 Task: Create Card Data Privacy Policy Review in Board Product Launch Planning to Workspace Customer Analytics. Create Card Engineering Design Review in Board Employee Recognition and Rewards to Workspace Customer Analytics. Create Card Data Privacy Policy Review in Board Content Marketing Content Repurposing and Optimization to Workspace Customer Analytics
Action: Mouse moved to (448, 177)
Screenshot: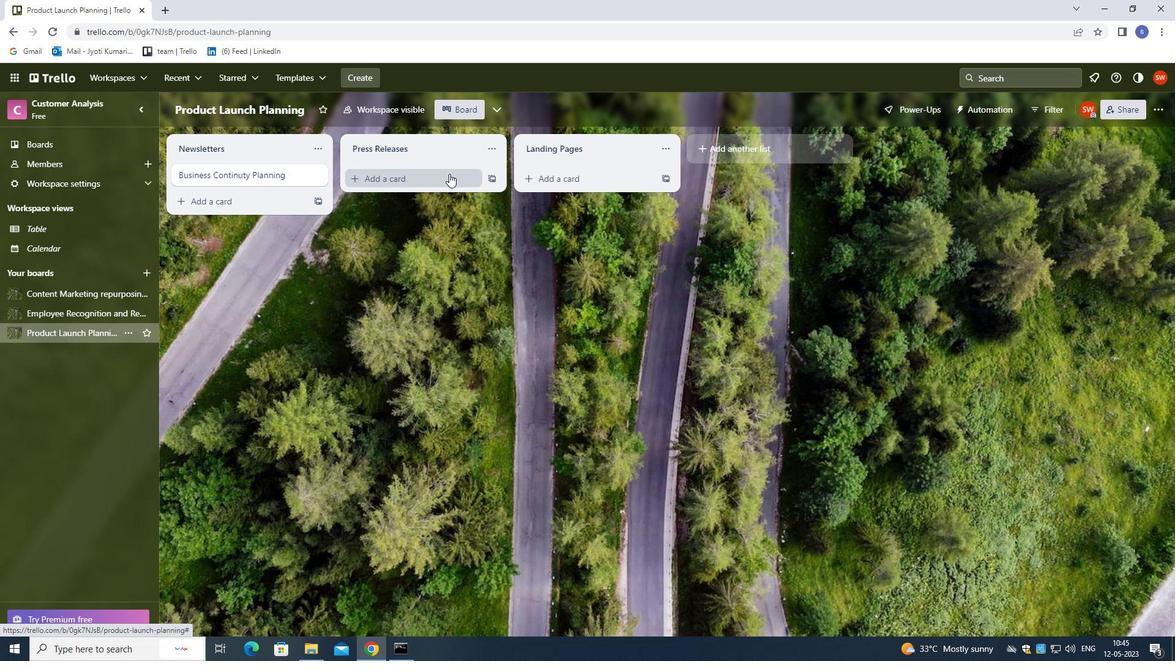 
Action: Mouse pressed left at (448, 177)
Screenshot: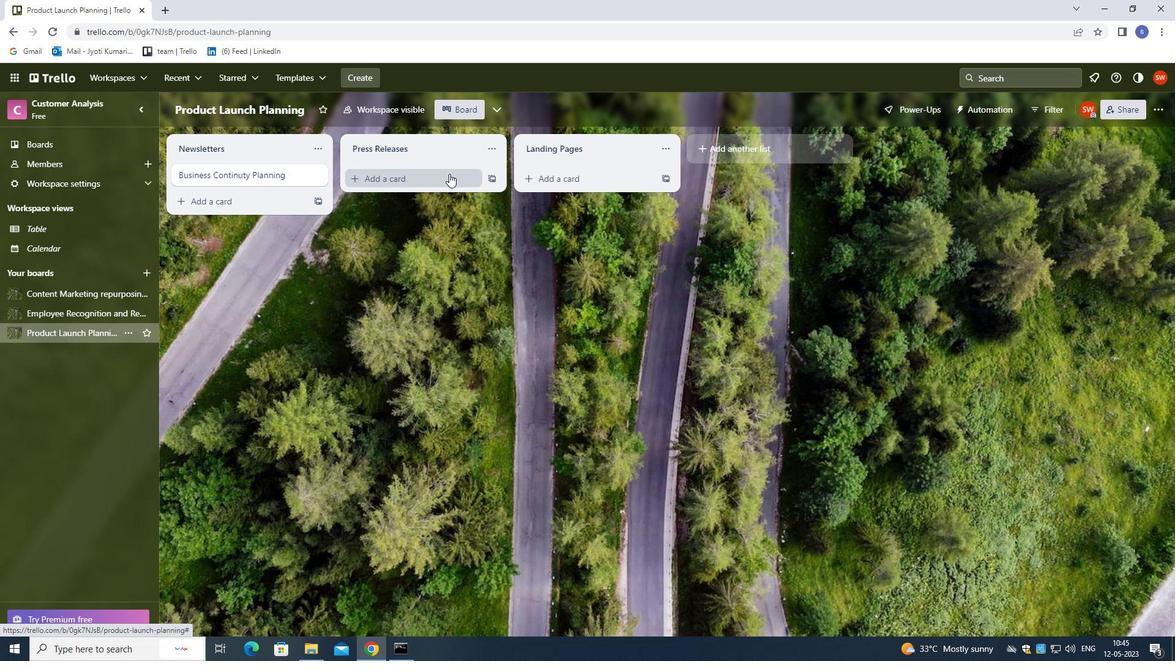 
Action: Key pressed <Key.shift>DATA<Key.space><Key.shift>PRIVE<Key.backspace>ACY<Key.space><Key.shift><Key.shift><Key.shift><Key.shift><Key.shift>POLICY<Key.space><Key.shift>REVIEW<Key.enter>
Screenshot: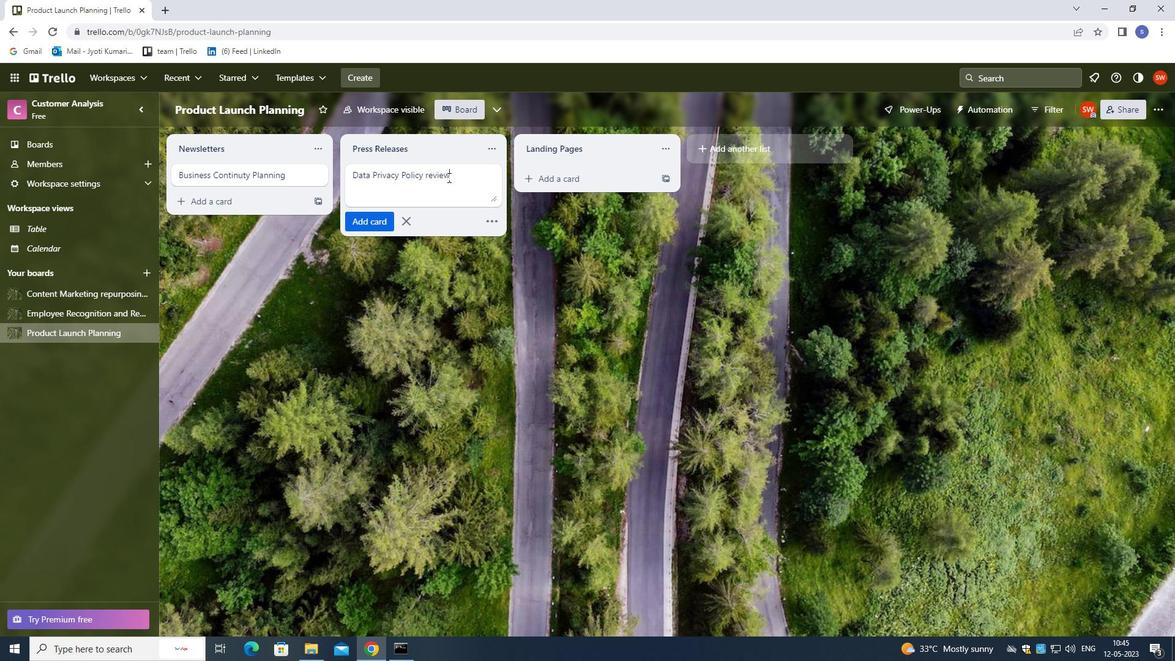 
Action: Mouse moved to (82, 315)
Screenshot: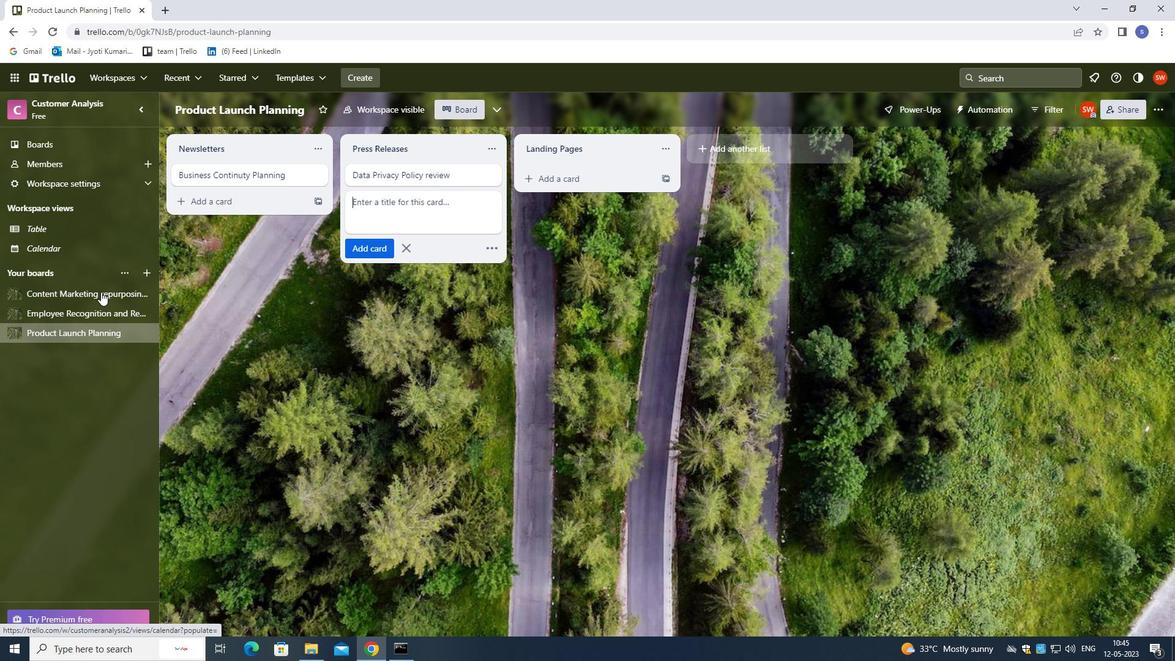 
Action: Mouse pressed left at (82, 315)
Screenshot: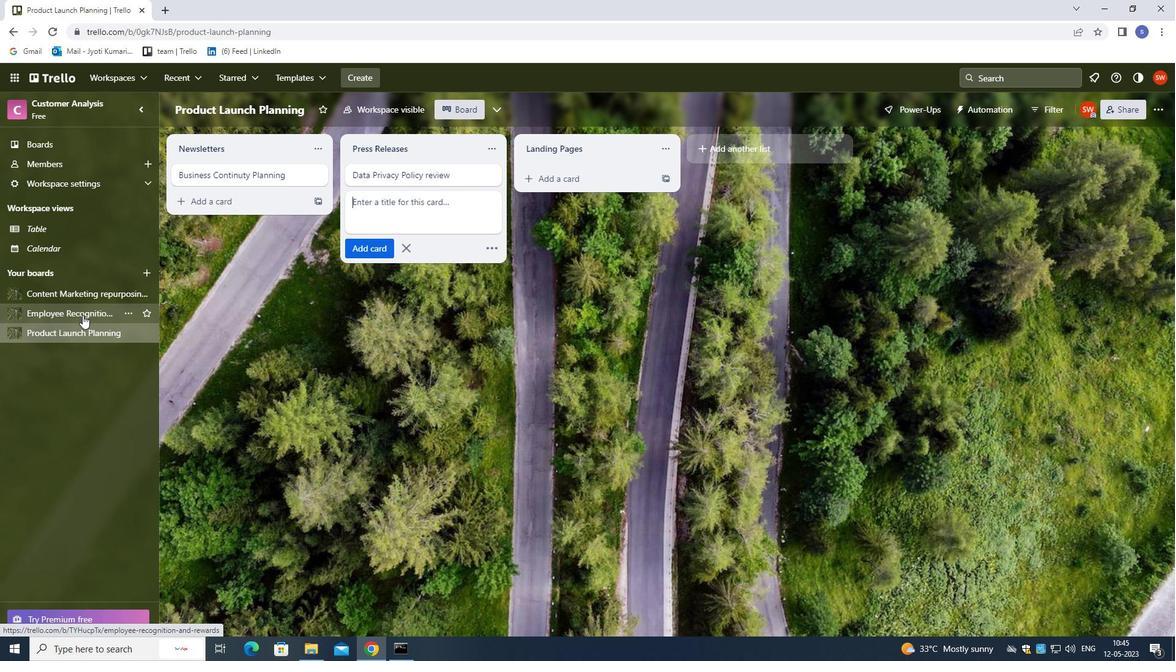
Action: Mouse moved to (401, 180)
Screenshot: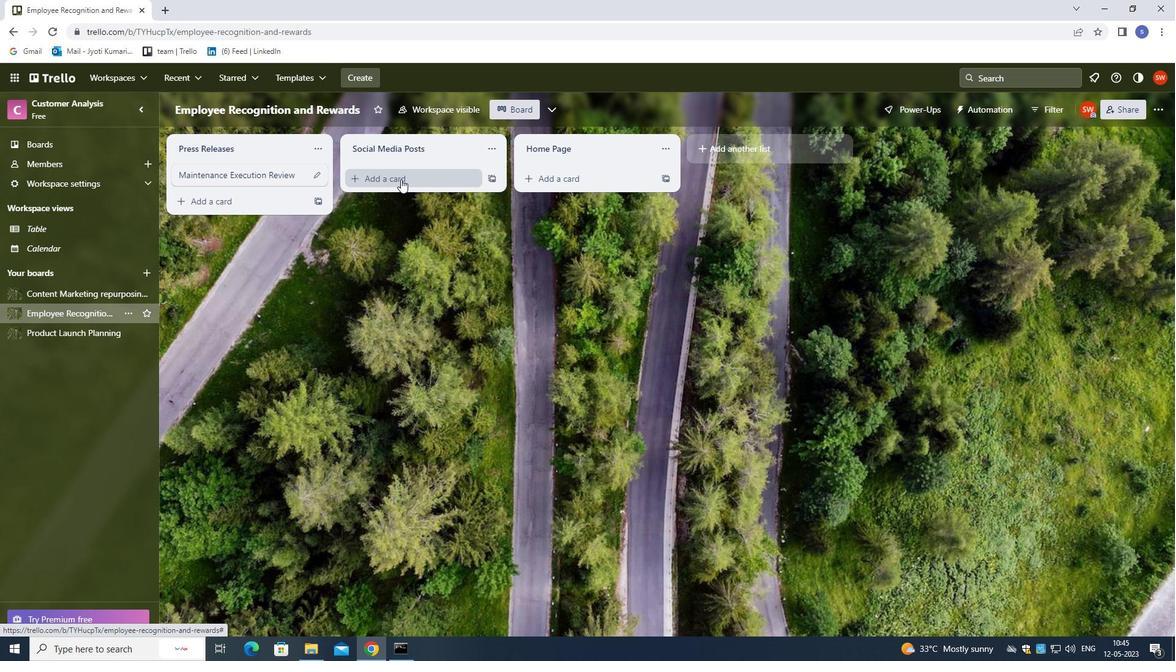 
Action: Mouse pressed left at (401, 180)
Screenshot: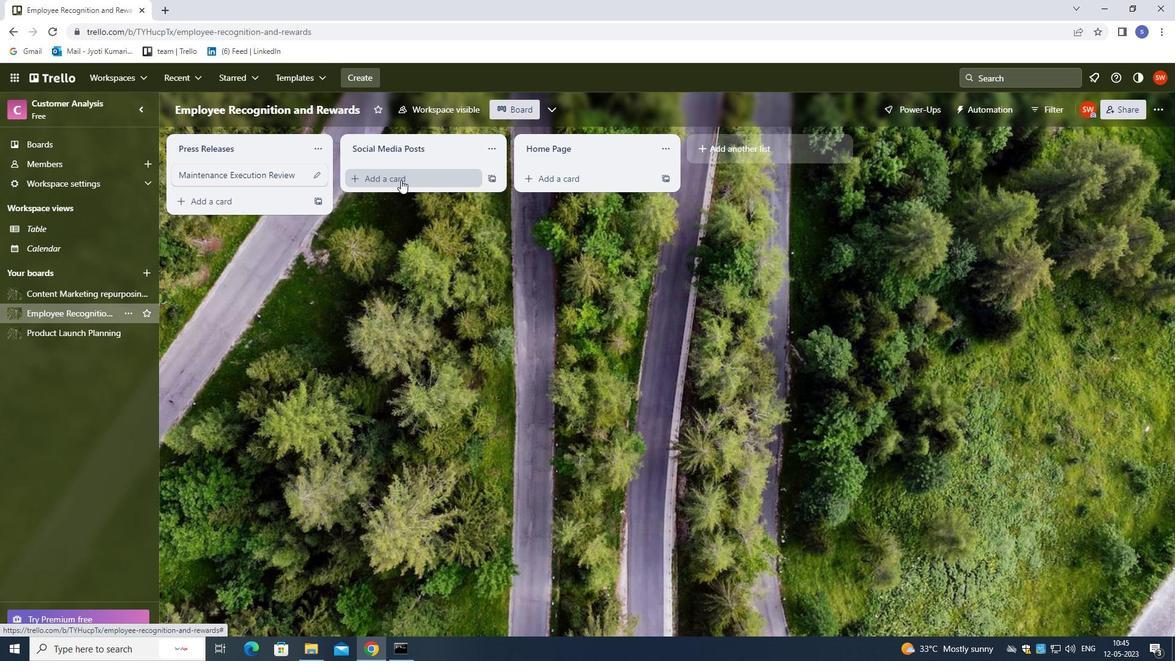 
Action: Mouse moved to (380, 167)
Screenshot: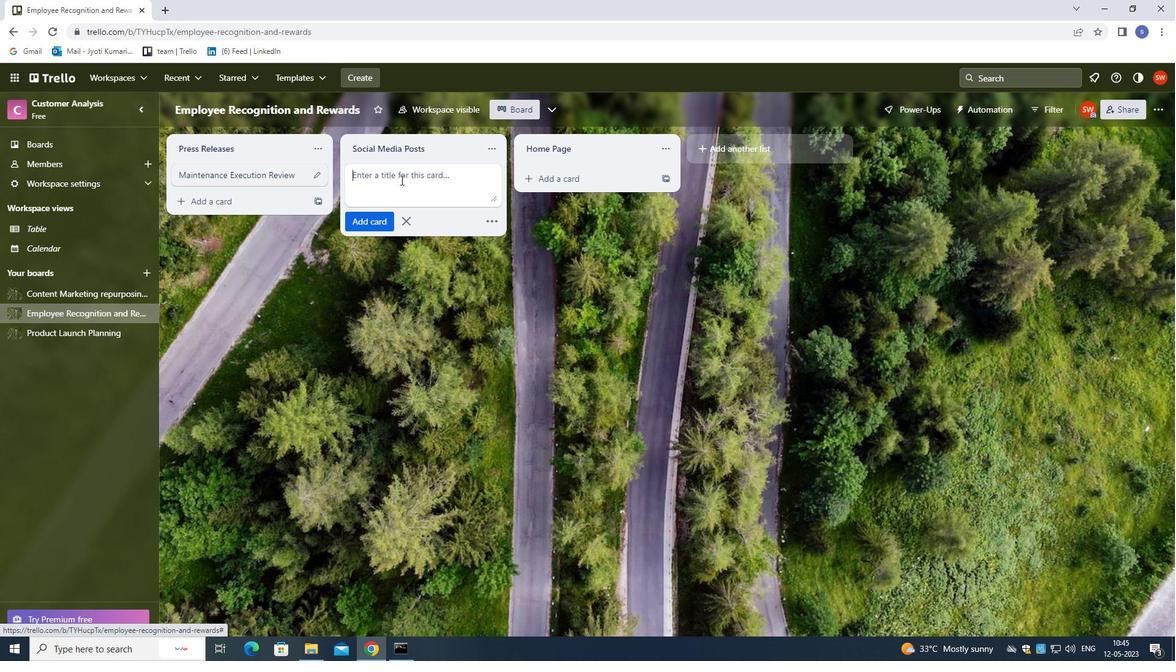 
Action: Key pressed <Key.shift><Key.shift><Key.shift><Key.shift>ENGINEERING<Key.space>
Screenshot: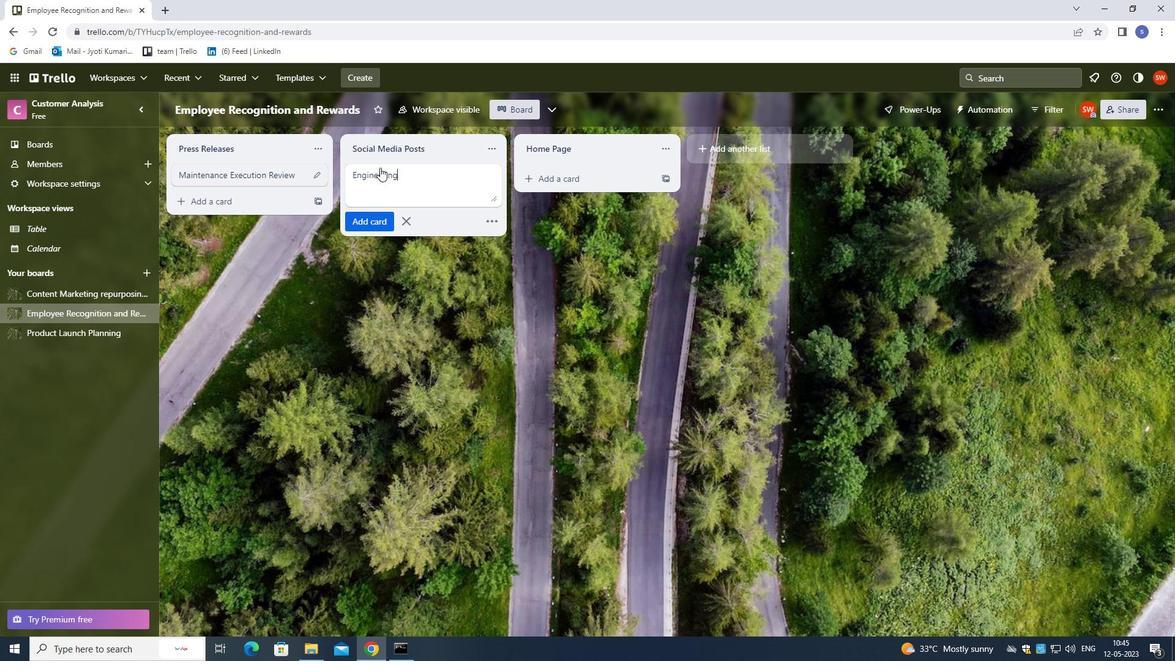 
Action: Mouse moved to (917, 58)
Screenshot: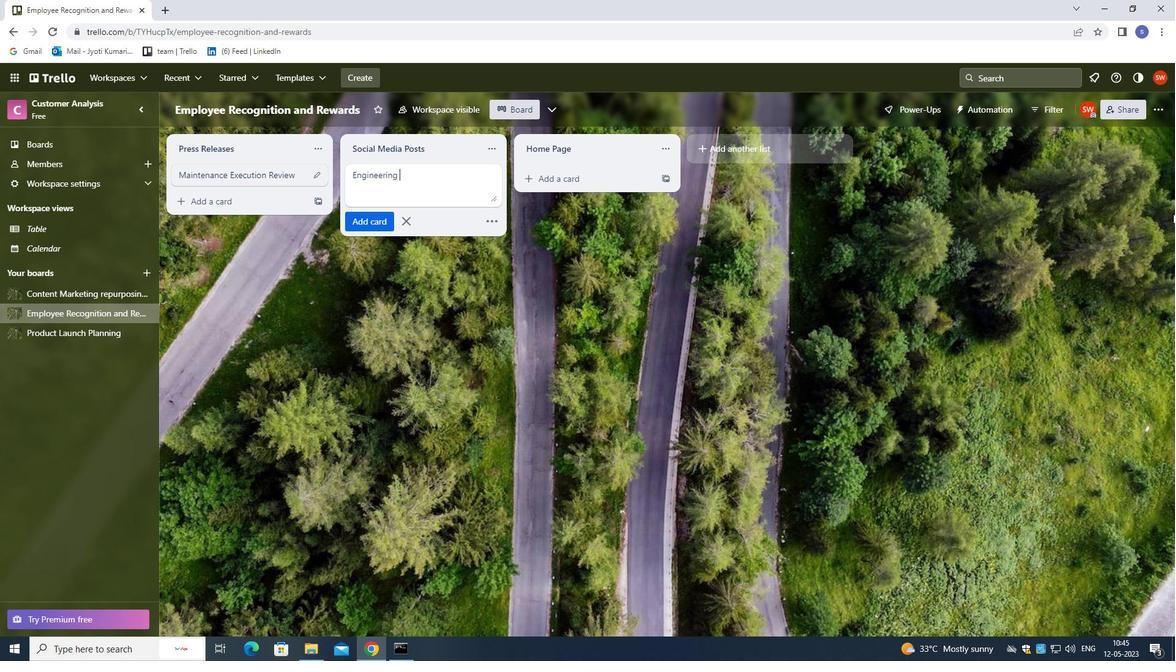 
Action: Key pressed <Key.shift>DESIGN<Key.space><Key.shift><Key.shift><Key.shift><Key.shift><Key.shift><Key.shift><Key.shift>REVIEW<Key.enter>
Screenshot: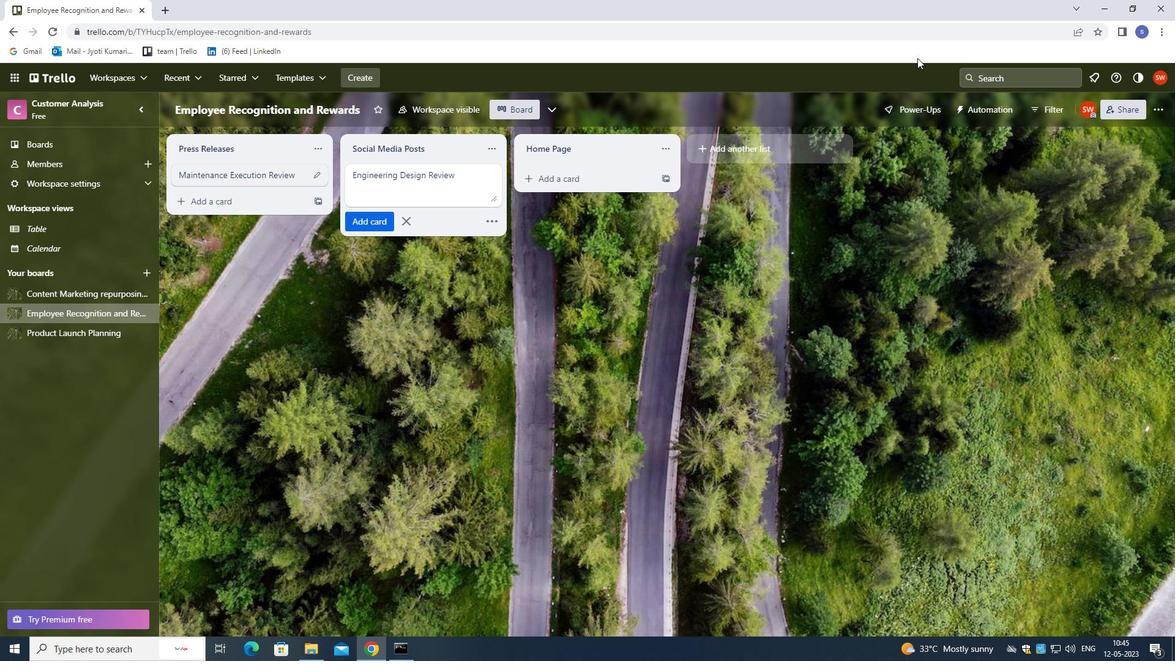 
Action: Mouse moved to (80, 294)
Screenshot: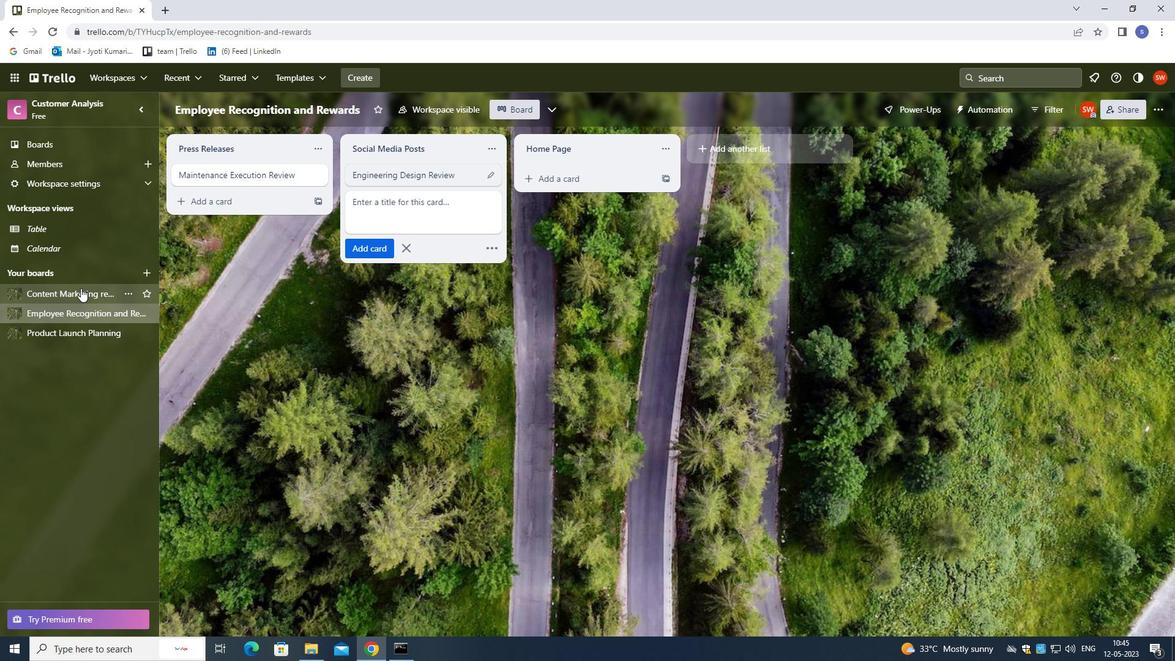 
Action: Mouse pressed left at (80, 294)
Screenshot: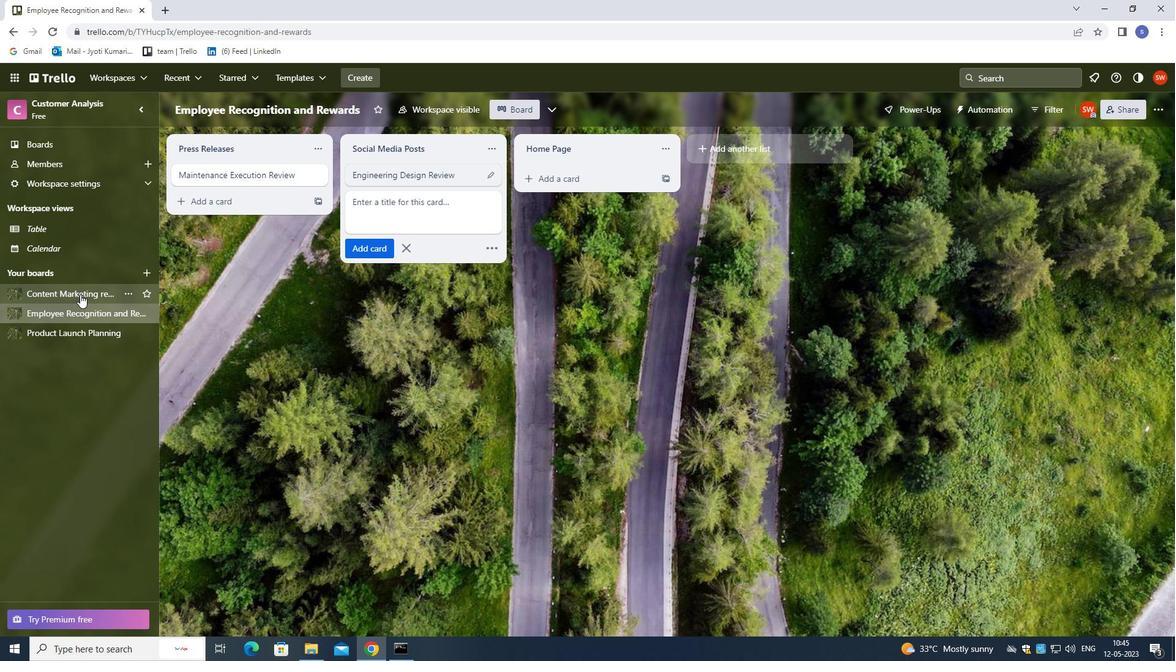 
Action: Mouse moved to (432, 173)
Screenshot: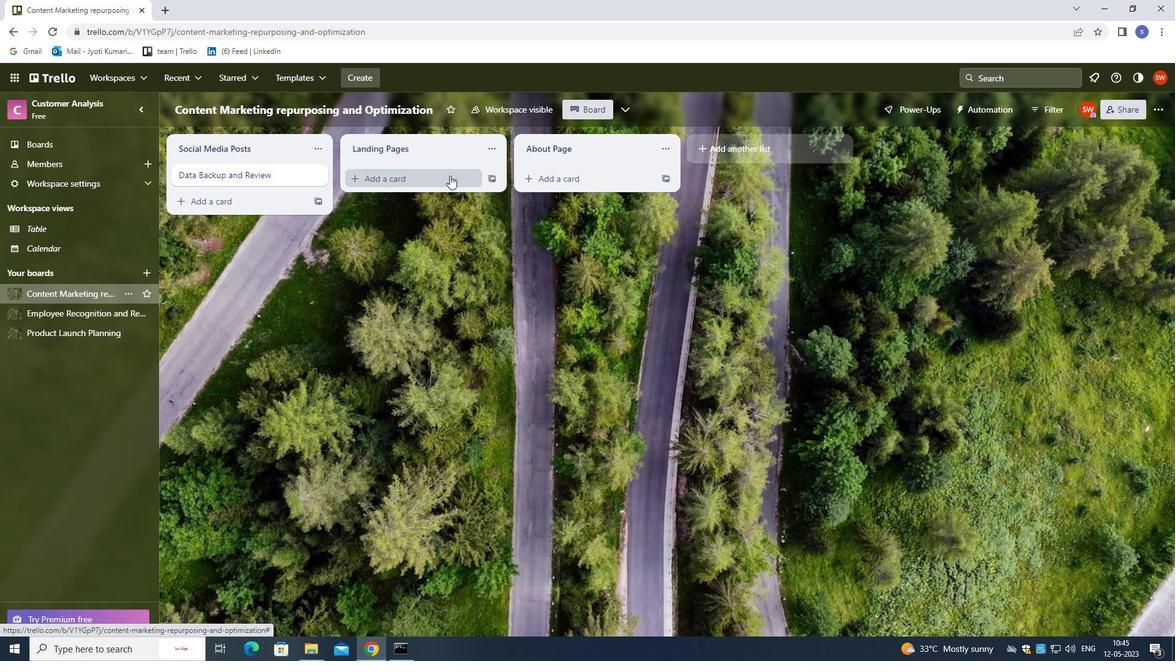 
Action: Mouse pressed left at (432, 173)
Screenshot: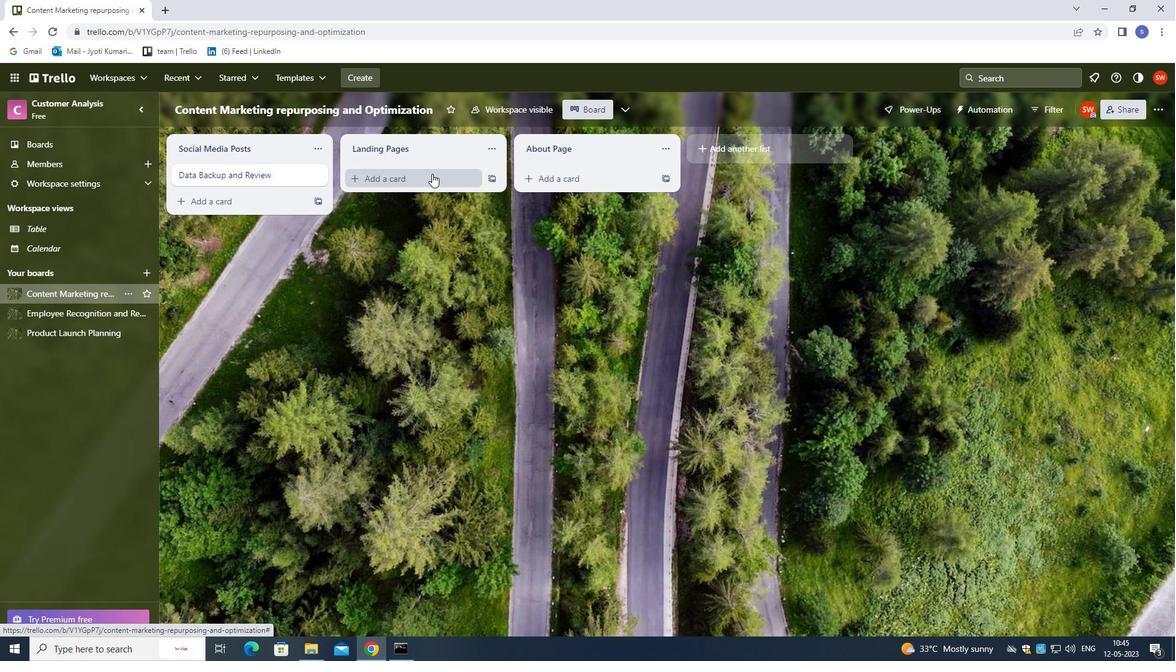 
Action: Mouse moved to (615, 492)
Screenshot: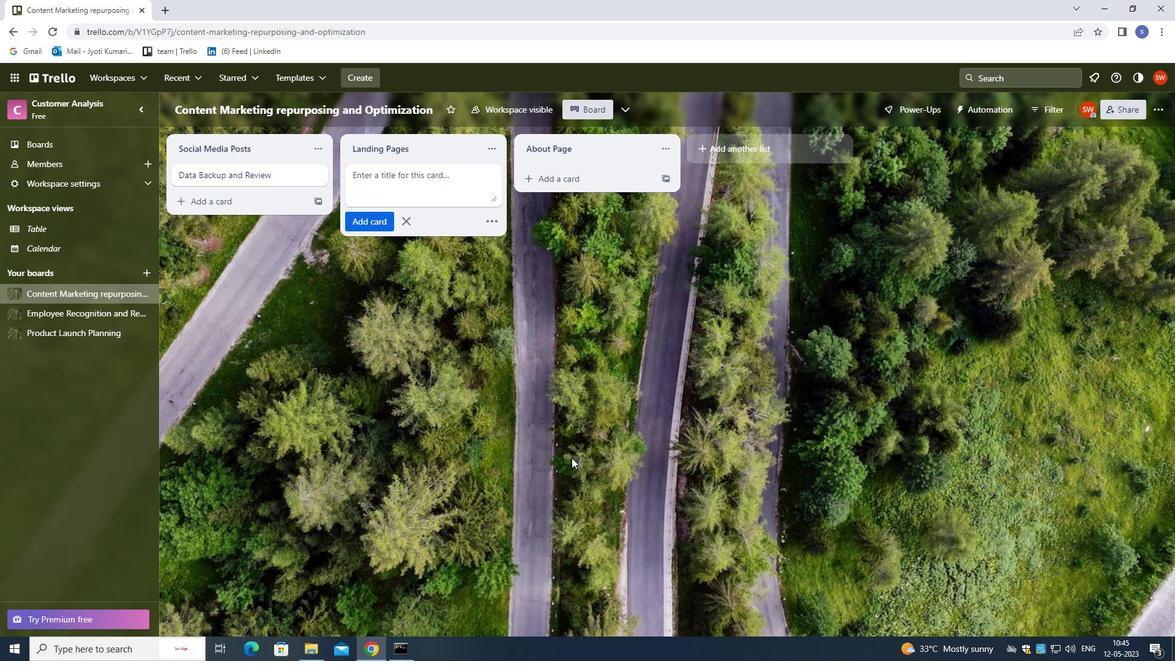 
Action: Key pressed <Key.shift>DT<Key.backspace>ATA<Key.space><Key.shift><Key.shift><Key.shift><Key.shift><Key.shift><Key.shift><Key.shift><Key.shift><Key.shift><Key.shift><Key.shift><Key.shift><Key.shift><Key.shift><Key.shift><Key.shift><Key.shift>PRIVACY<Key.space><Key.shift><Key.shift><Key.shift><Key.shift><Key.shift><Key.shift><Key.shift><Key.shift><Key.shift><Key.shift><Key.shift><Key.shift><Key.shift><Key.shift><Key.shift><Key.shift><Key.shift><Key.shift><Key.shift><Key.shift><Key.shift><Key.shift><Key.shift><Key.shift><Key.shift><Key.shift><Key.shift><Key.shift><Key.shift><Key.shift><Key.shift><Key.shift><Key.shift><Key.shift><Key.shift><Key.shift>REV<Key.backspace>VIEW<Key.enter>
Screenshot: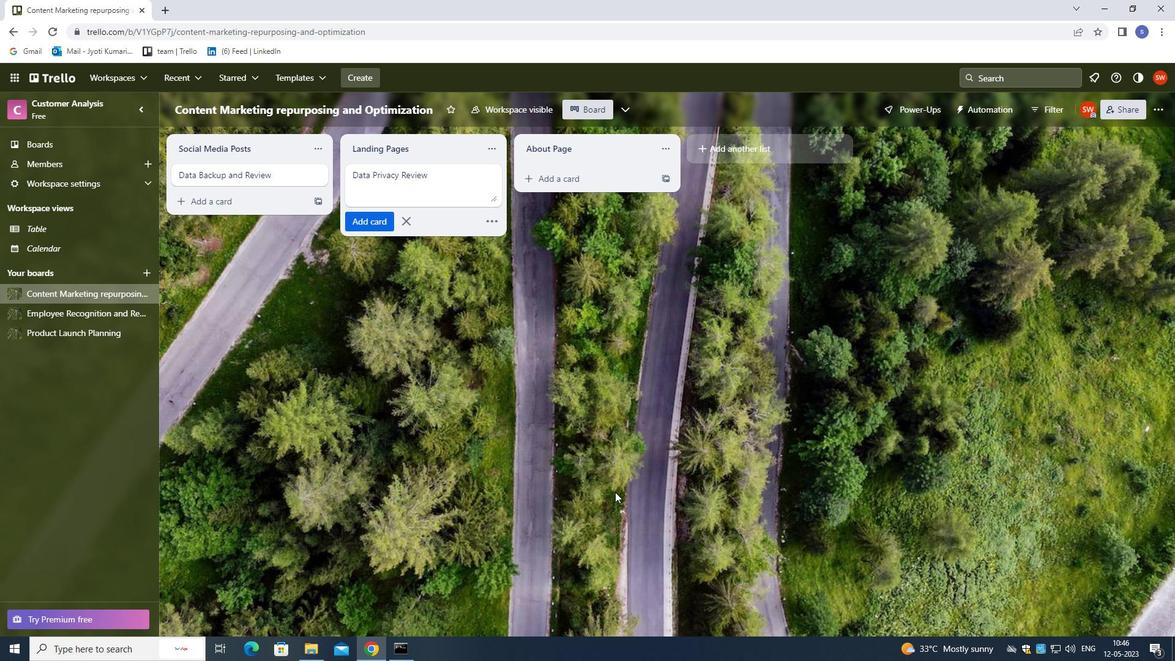 
Action: Mouse moved to (580, 497)
Screenshot: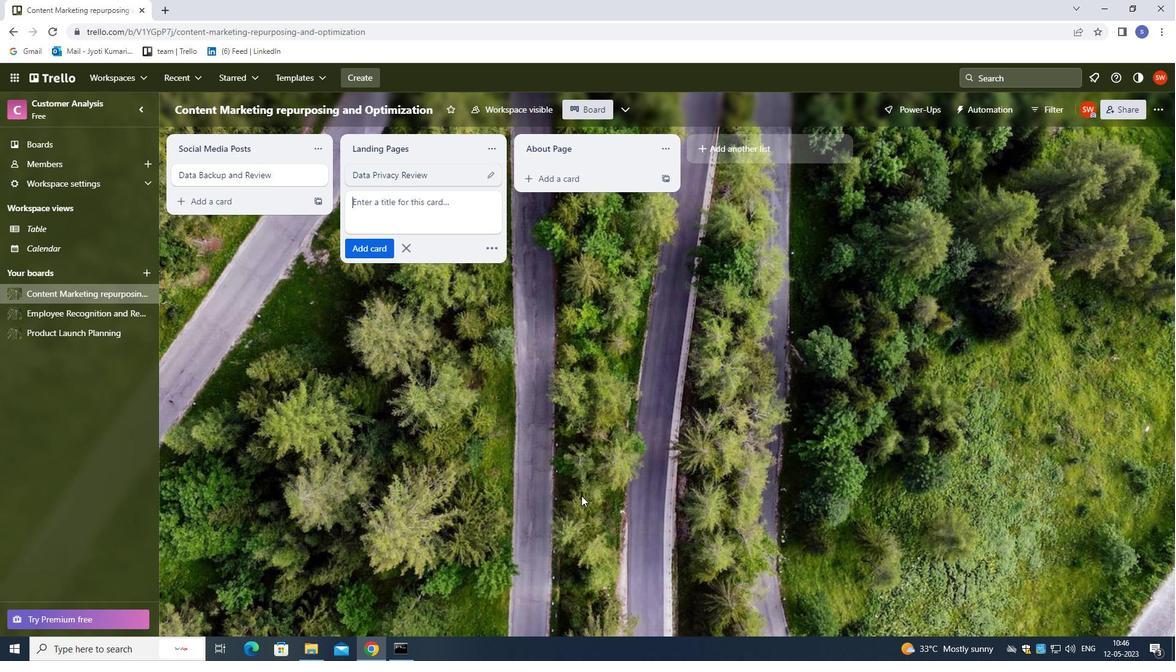 
